 Task: Open Card Card0000000338 in  Board0000000085 in Workspace WS0000000029 in Trello. Add Member Nikrathi889@gmail.com to Card Card0000000338 in  Board0000000085 in Workspace WS0000000029 in Trello. Add Yellow Label titled Label0000000338 to Card Card0000000338 in  Board0000000085 in Workspace WS0000000029 in Trello. Add Checklist CL0000000338 to Card Card0000000338 in  Board0000000085 in Workspace WS0000000029 in Trello. Add Dates with Start Date as May 08 2023 and Due Date as May 31 2023 to Card Card0000000338 in  Board0000000085 in Workspace WS0000000029 in Trello
Action: Mouse moved to (116, 329)
Screenshot: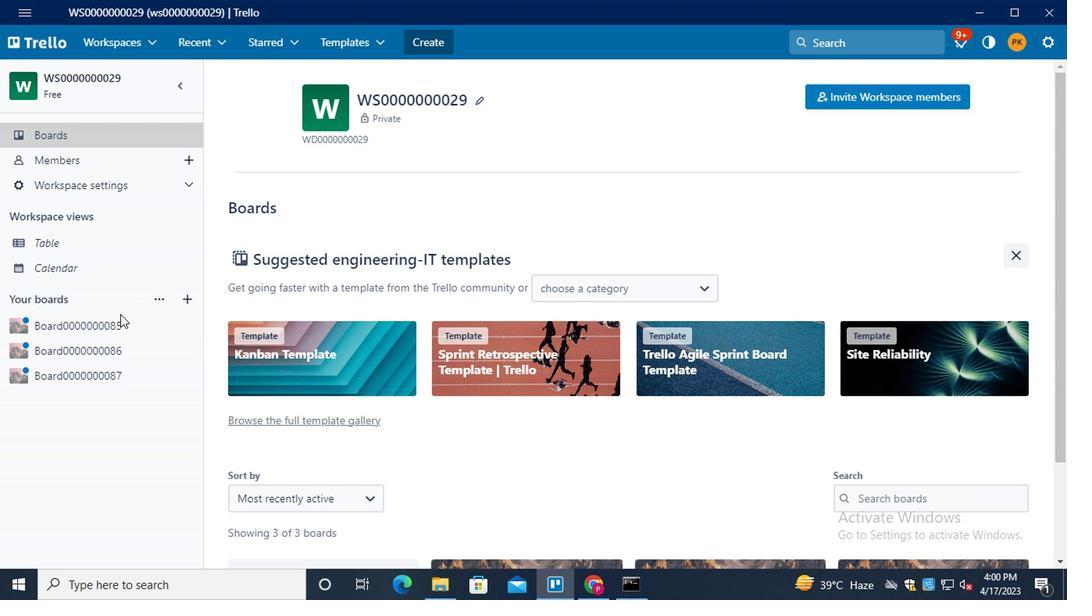 
Action: Mouse pressed left at (116, 329)
Screenshot: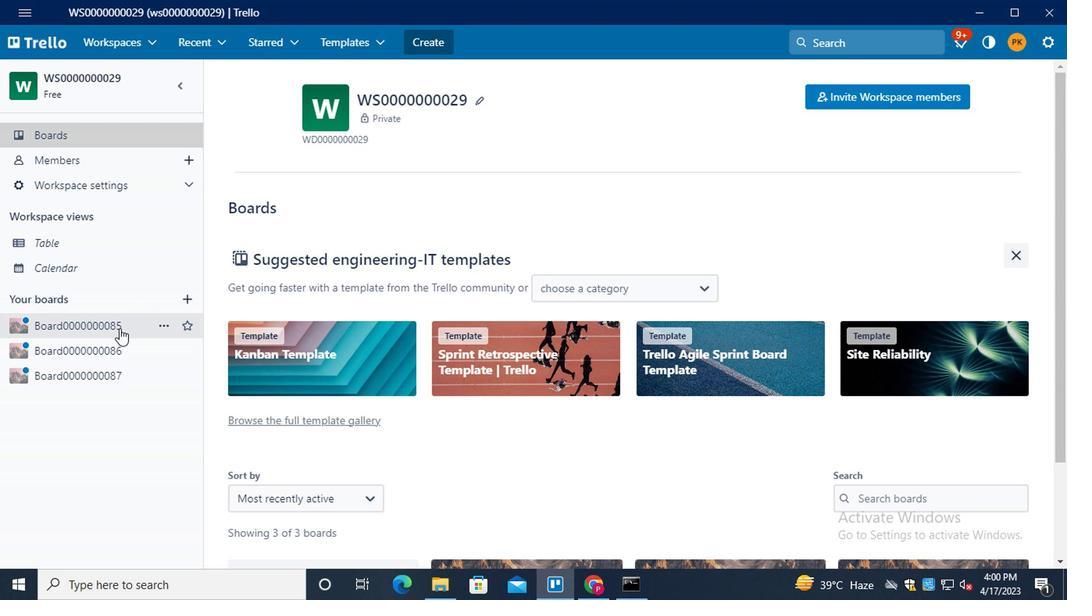 
Action: Mouse moved to (304, 290)
Screenshot: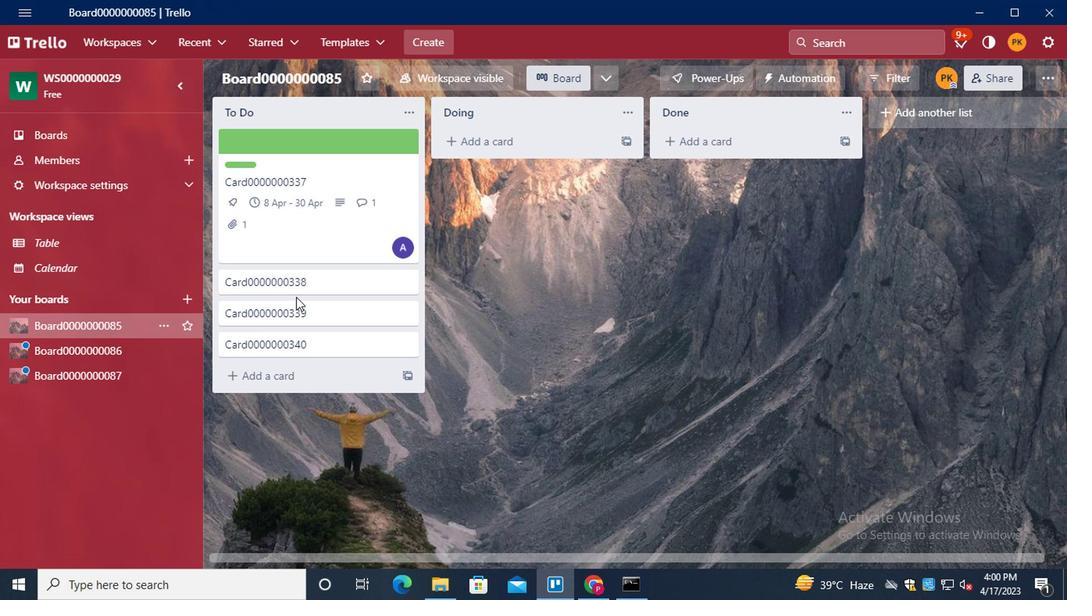
Action: Mouse pressed left at (304, 290)
Screenshot: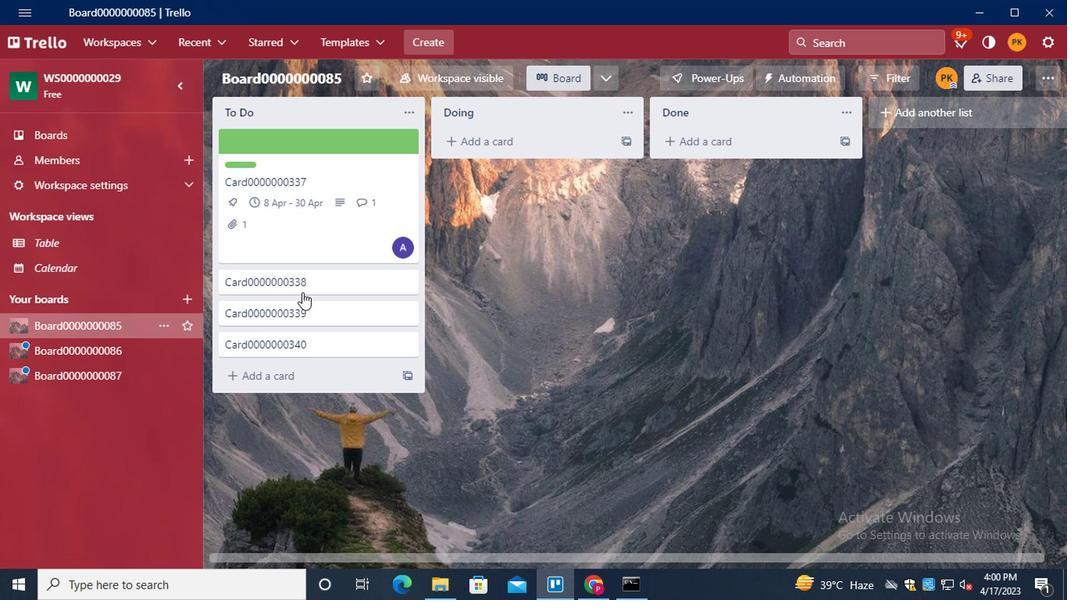 
Action: Mouse moved to (739, 153)
Screenshot: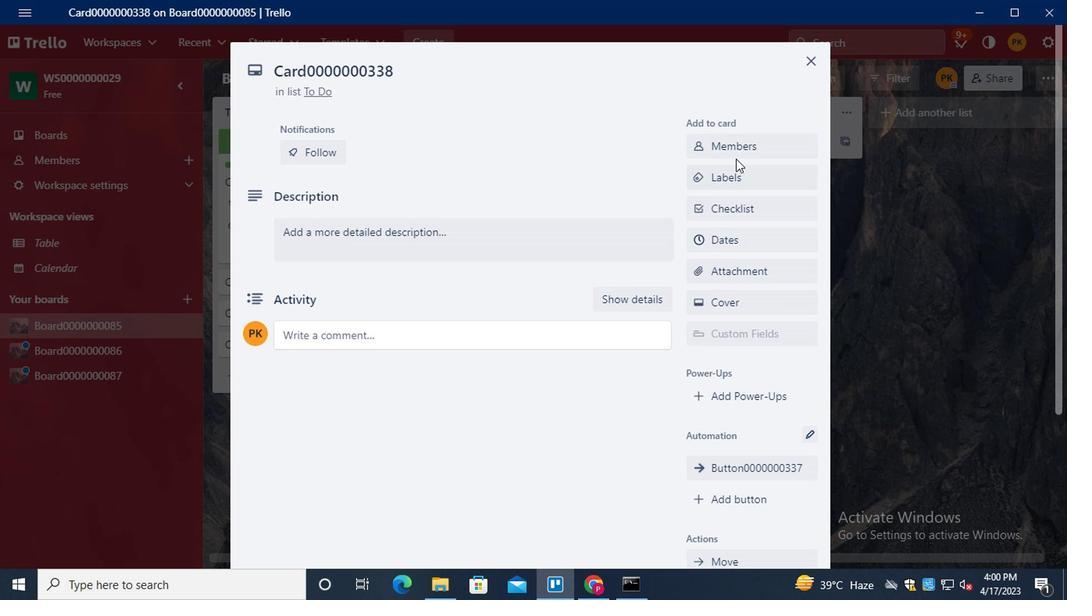
Action: Mouse pressed left at (739, 153)
Screenshot: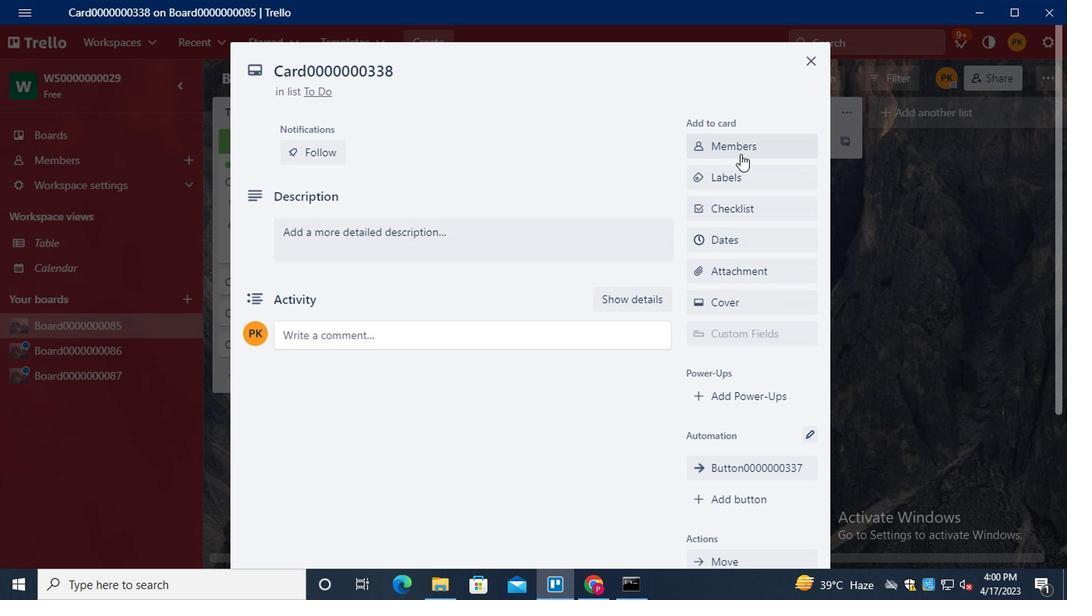 
Action: Mouse moved to (752, 222)
Screenshot: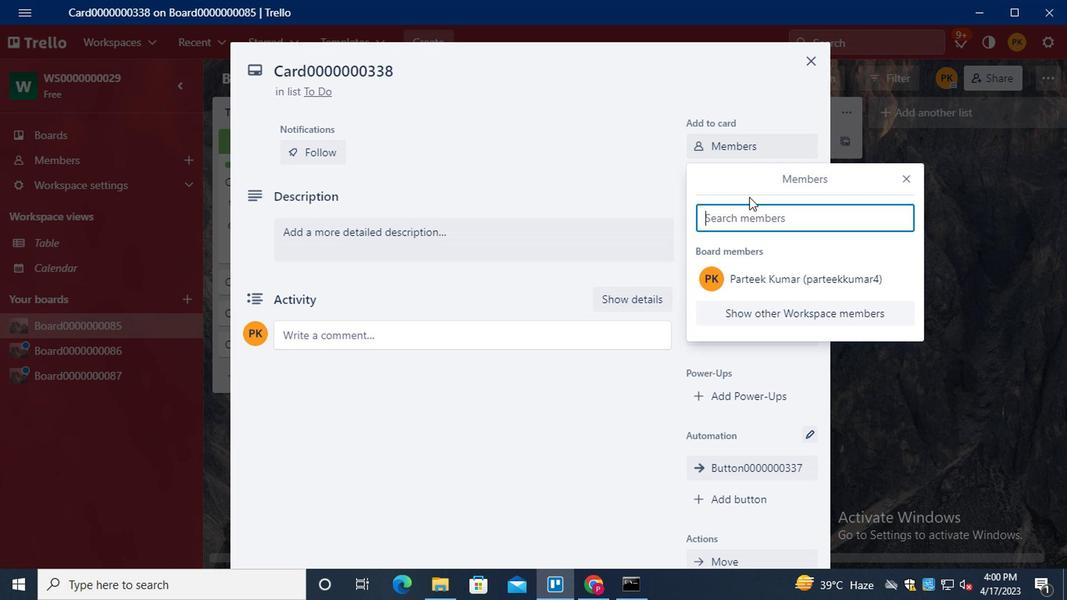 
Action: Key pressed <Key.shift>NIKRATHI889<Key.shift>@GMAIL.COM
Screenshot: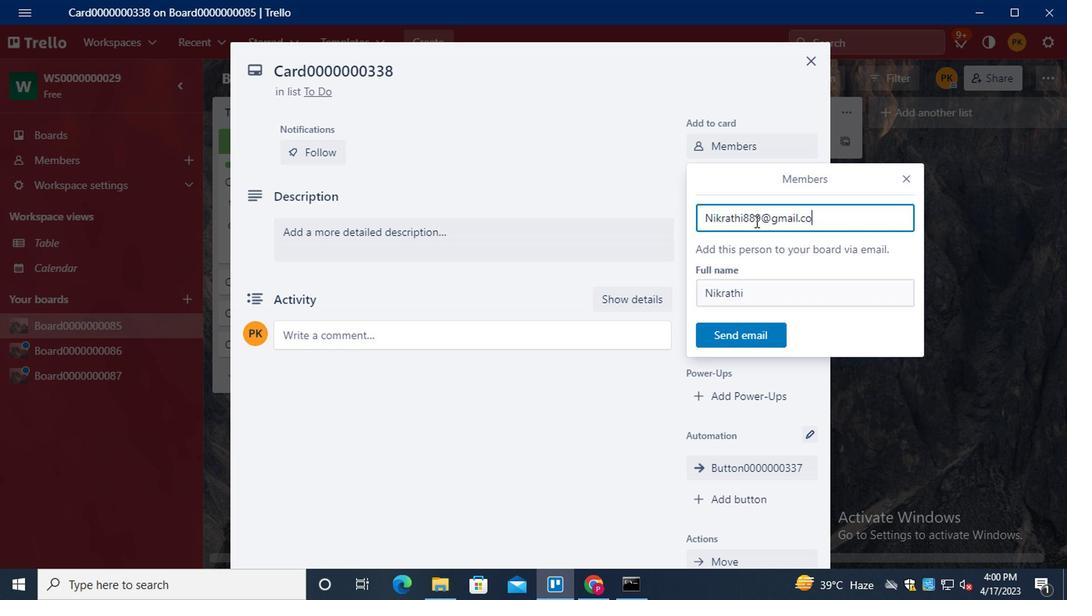 
Action: Mouse moved to (729, 333)
Screenshot: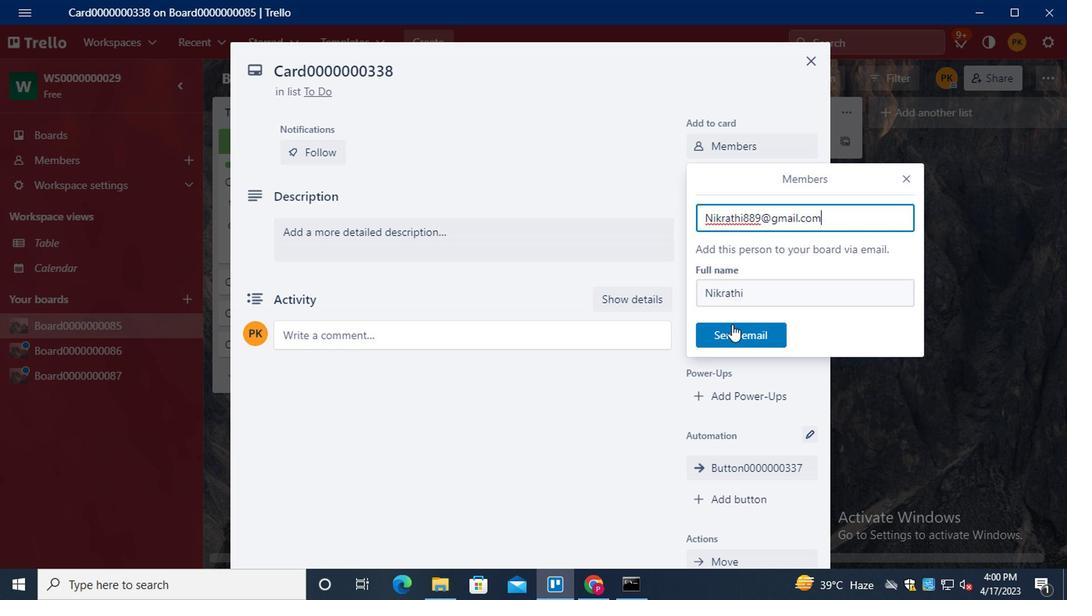 
Action: Mouse pressed left at (729, 333)
Screenshot: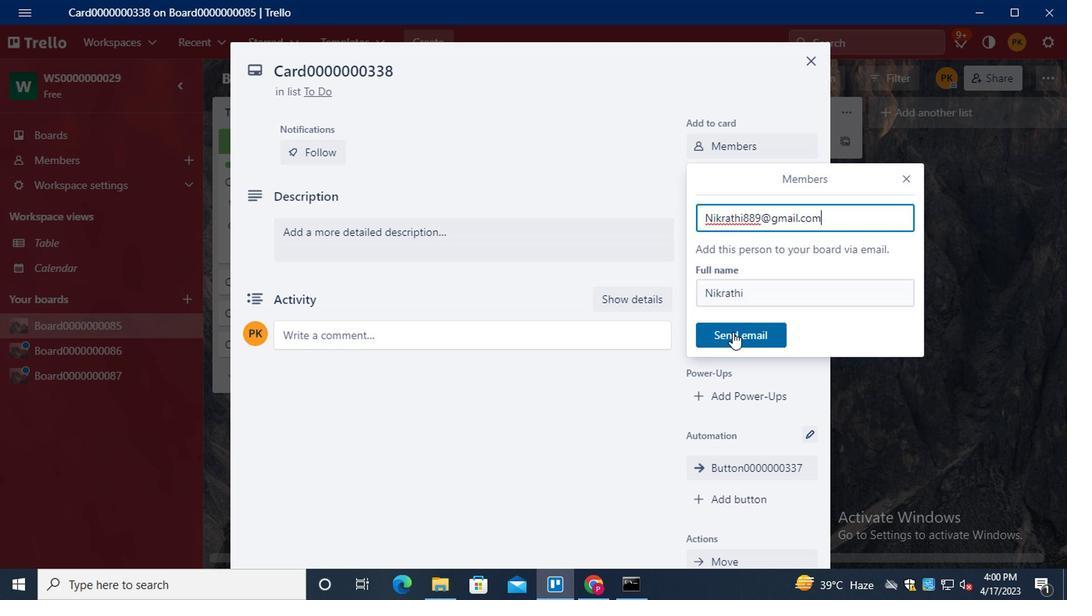 
Action: Mouse moved to (760, 185)
Screenshot: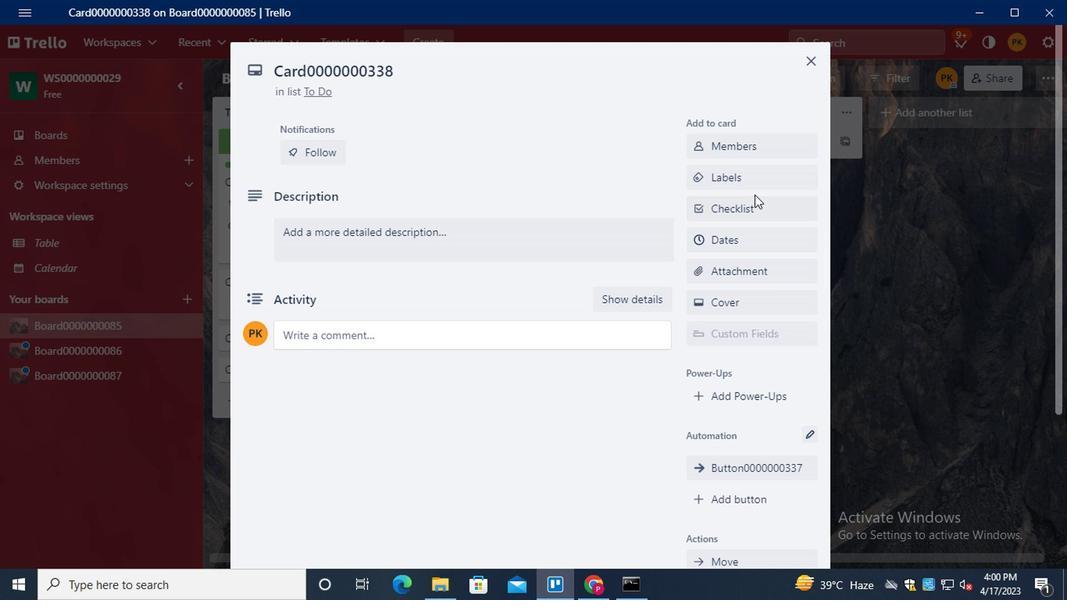 
Action: Mouse pressed left at (760, 185)
Screenshot: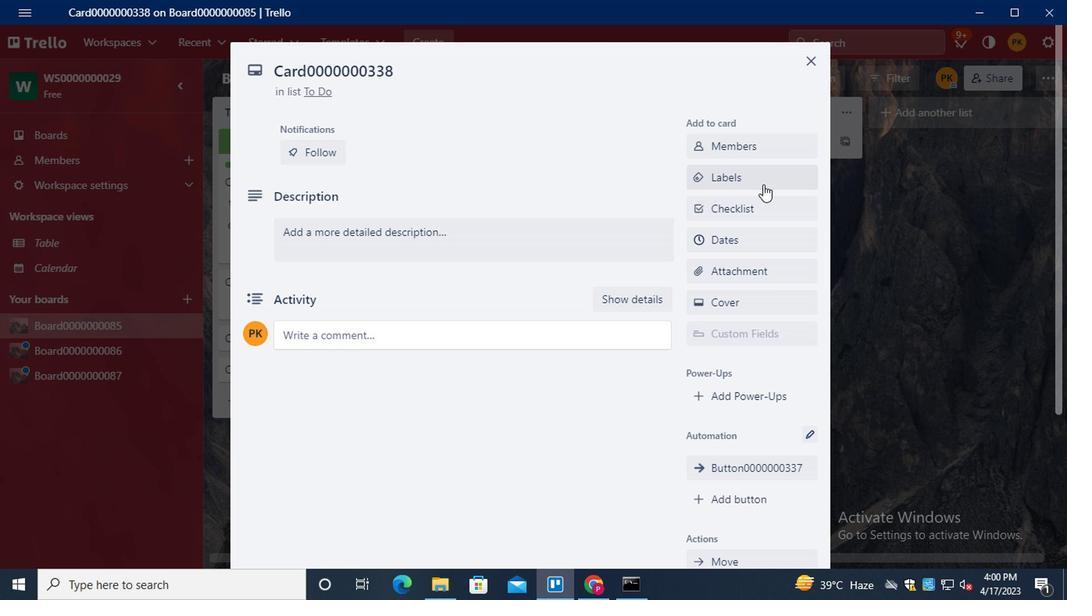 
Action: Mouse moved to (790, 379)
Screenshot: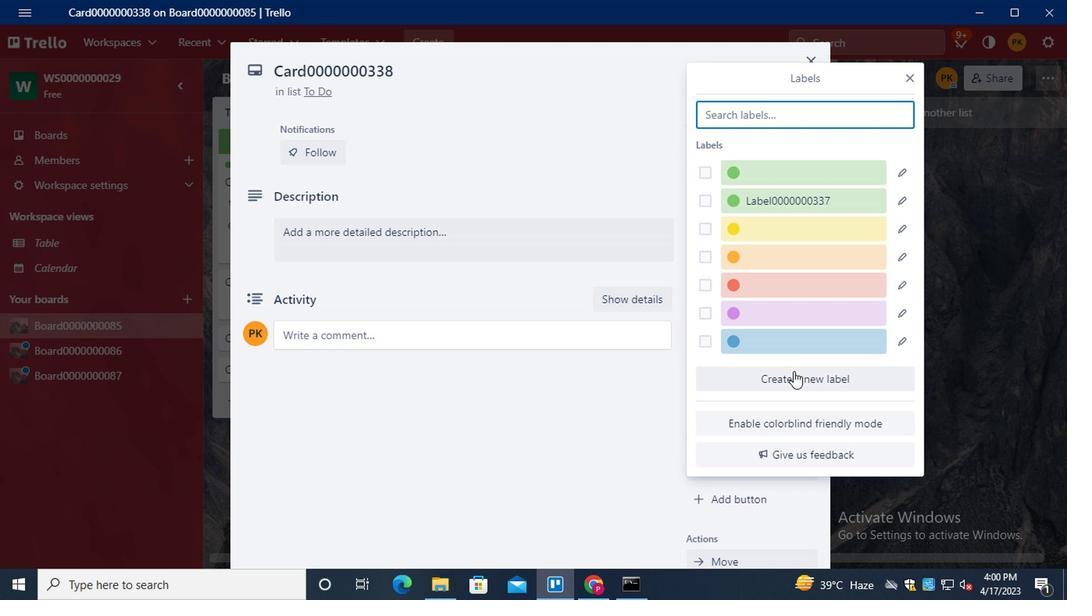 
Action: Mouse pressed left at (790, 379)
Screenshot: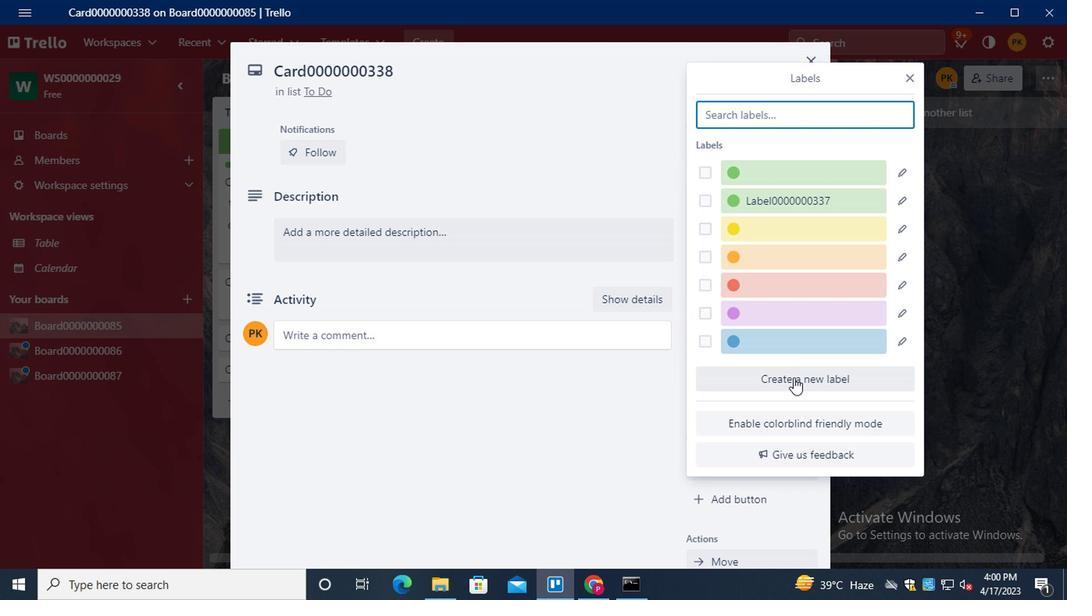 
Action: Mouse moved to (785, 340)
Screenshot: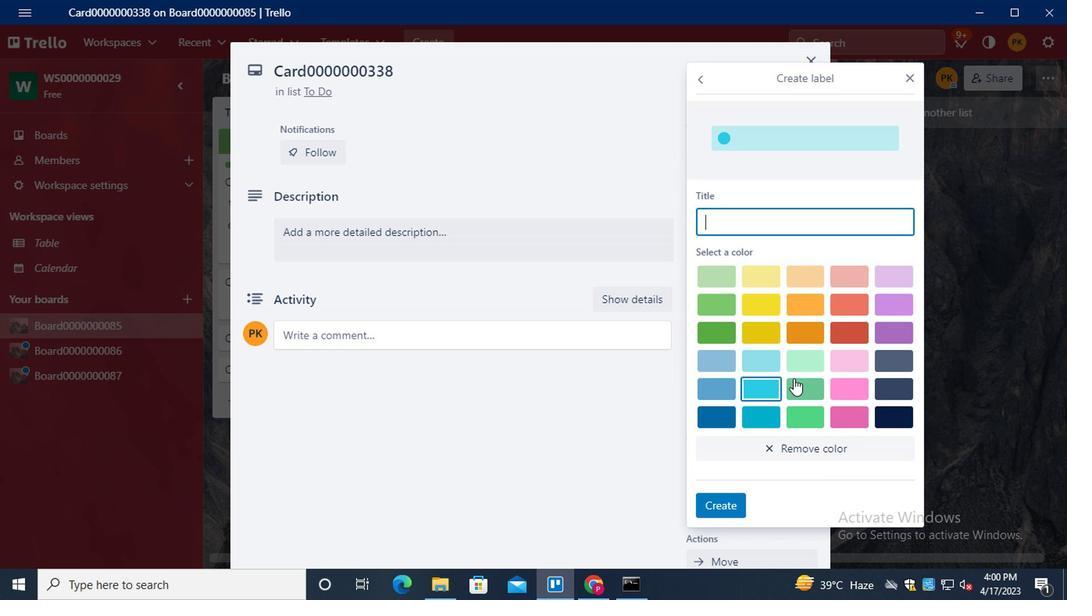 
Action: Key pressed <Key.shift><Key.shift><Key.shift><Key.shift><Key.shift><Key.shift><Key.shift><Key.shift><Key.shift><Key.shift>LABEL0000000338
Screenshot: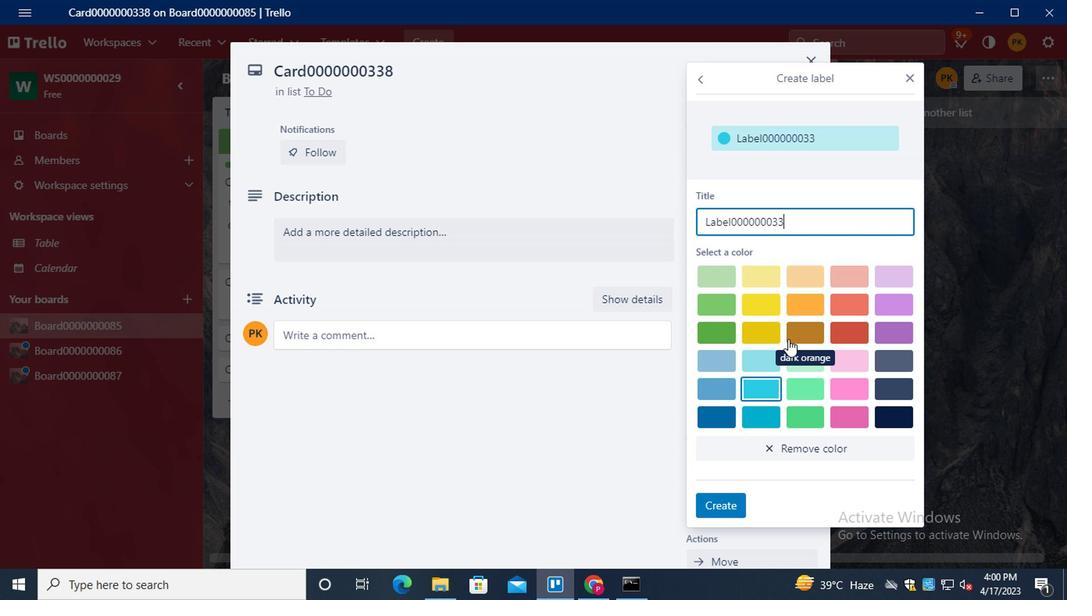 
Action: Mouse moved to (758, 312)
Screenshot: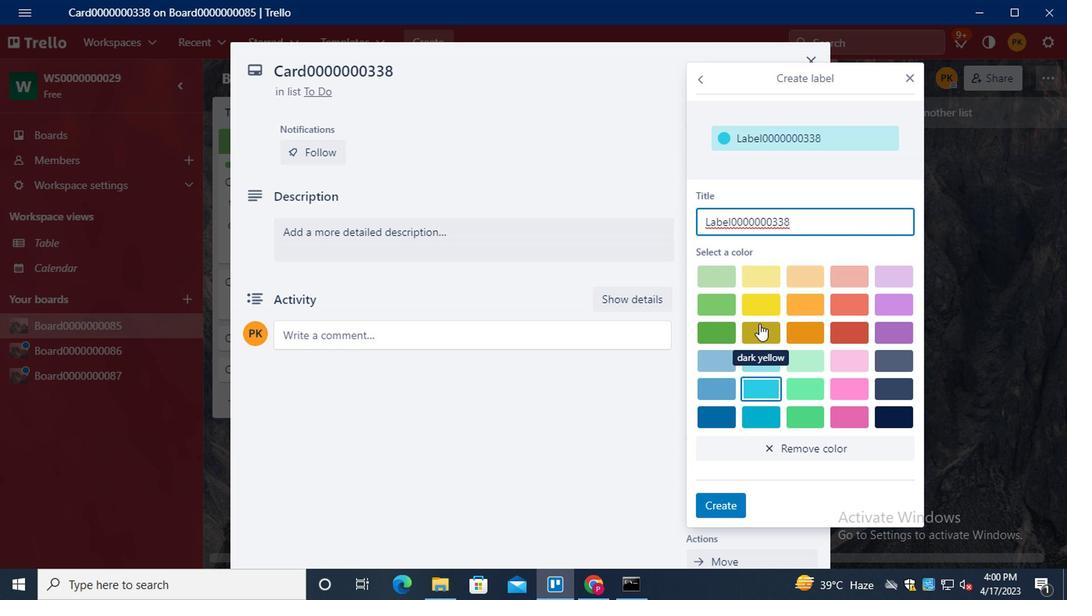 
Action: Mouse pressed left at (758, 312)
Screenshot: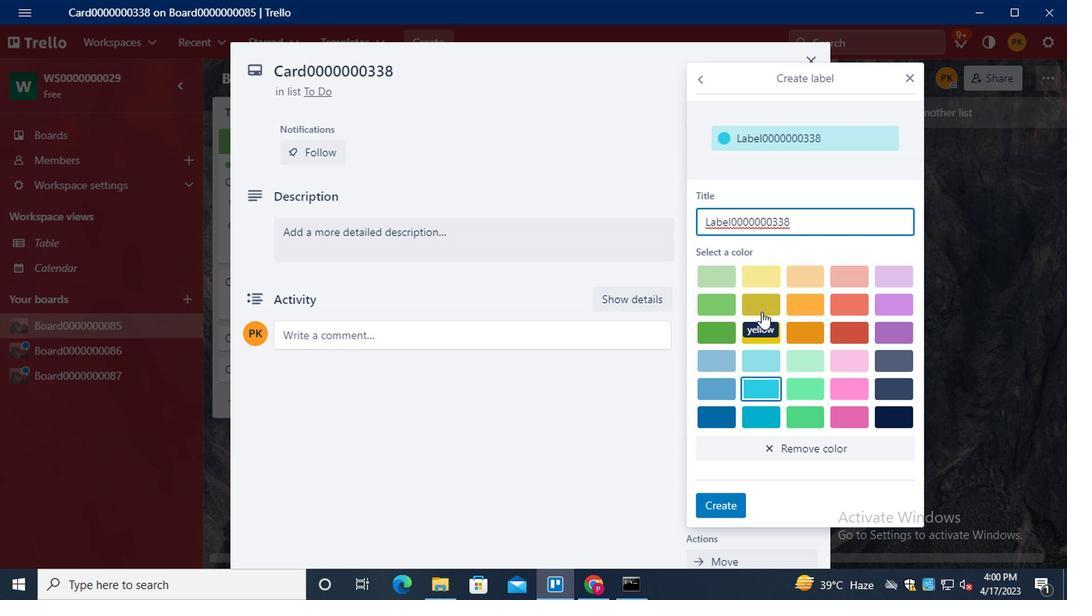 
Action: Mouse moved to (712, 517)
Screenshot: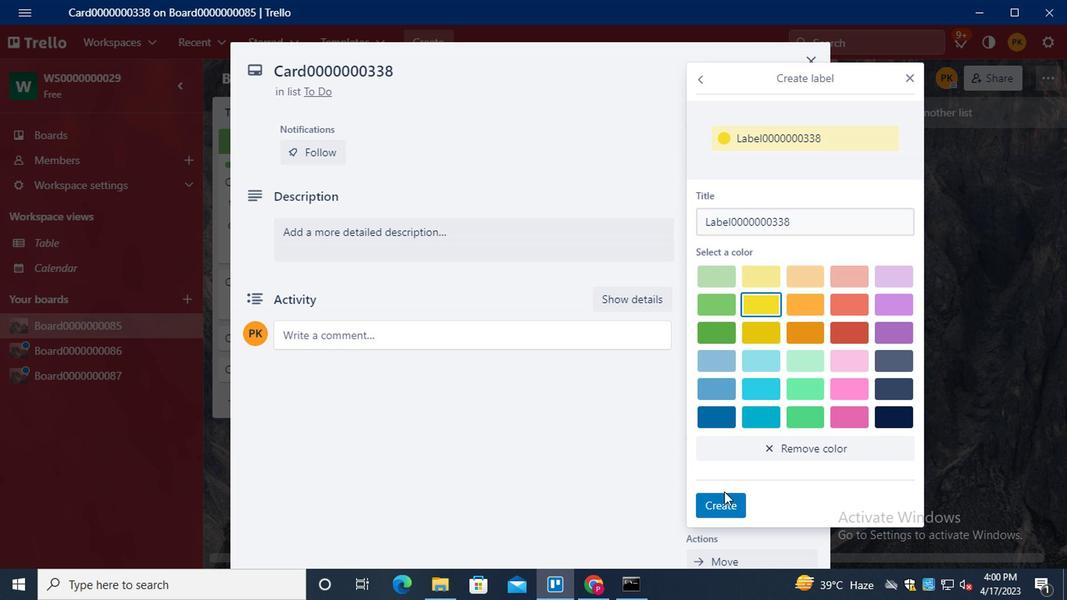 
Action: Mouse pressed left at (712, 517)
Screenshot: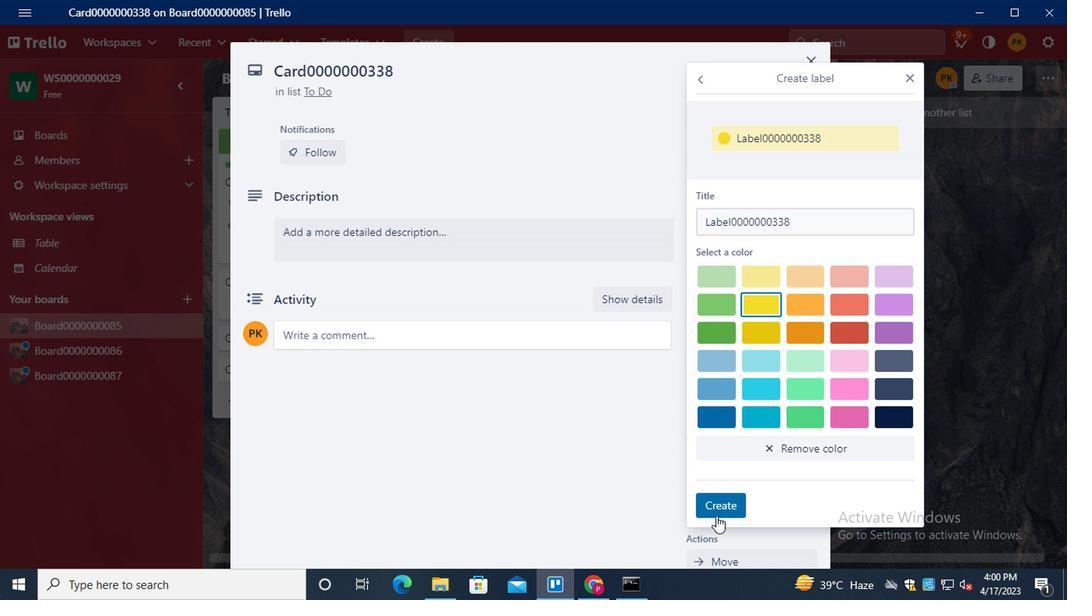 
Action: Mouse moved to (906, 77)
Screenshot: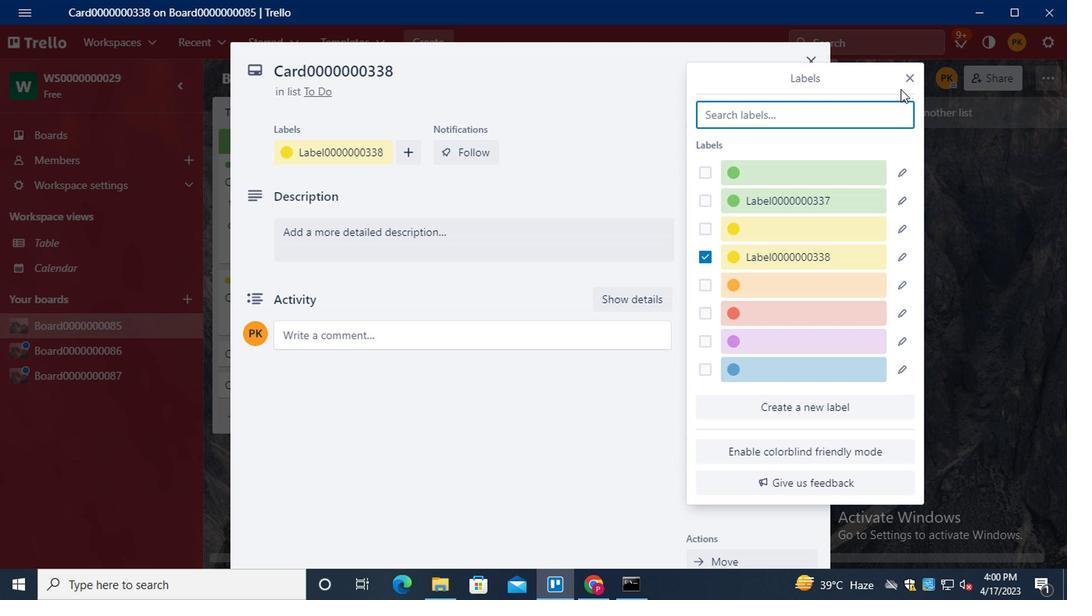 
Action: Mouse pressed left at (906, 77)
Screenshot: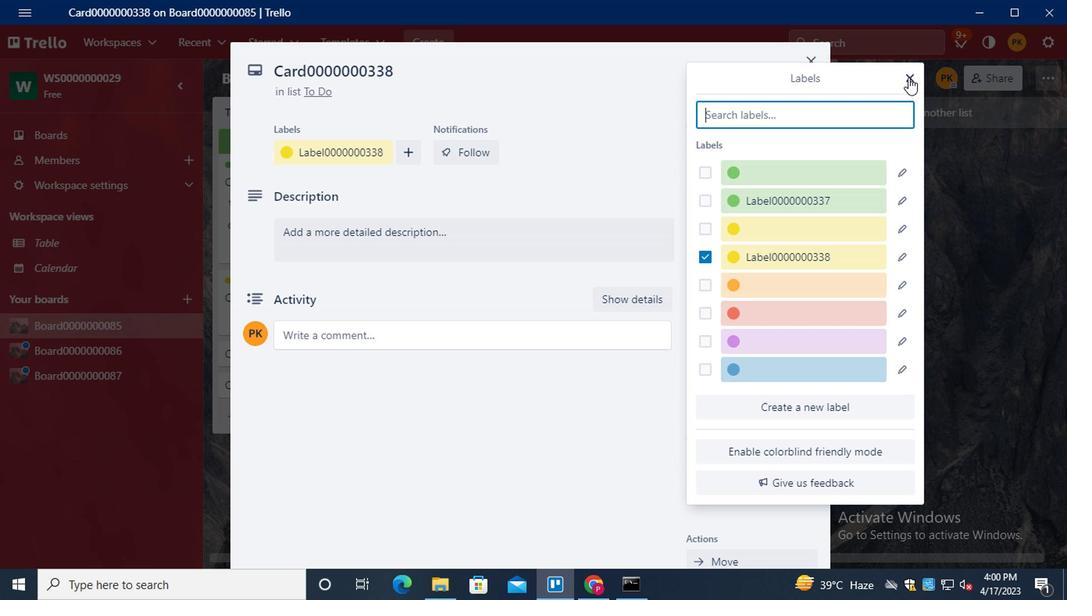
Action: Mouse moved to (750, 213)
Screenshot: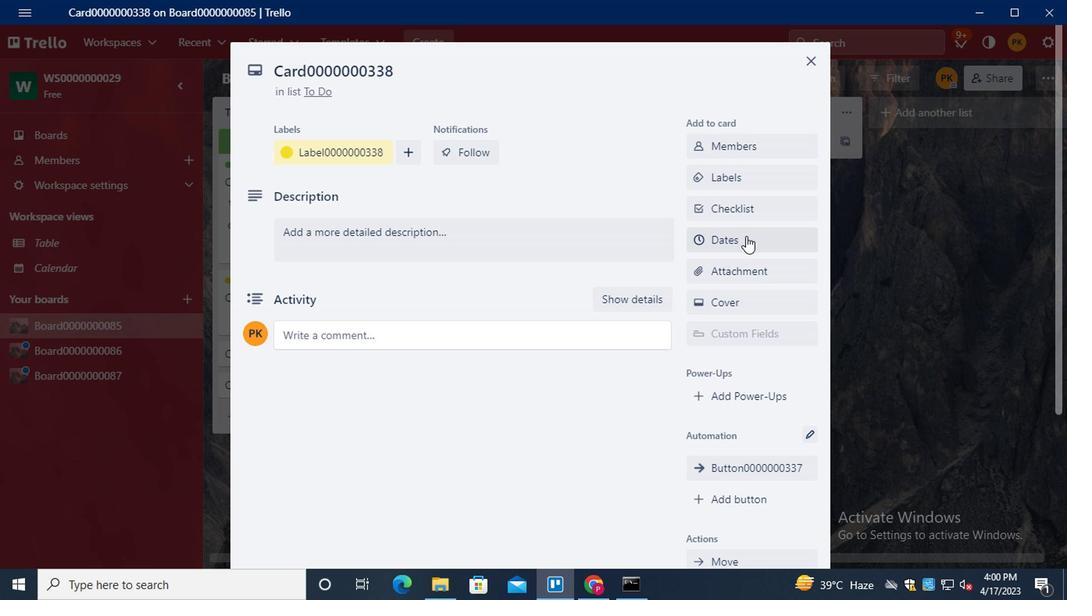 
Action: Mouse pressed left at (750, 213)
Screenshot: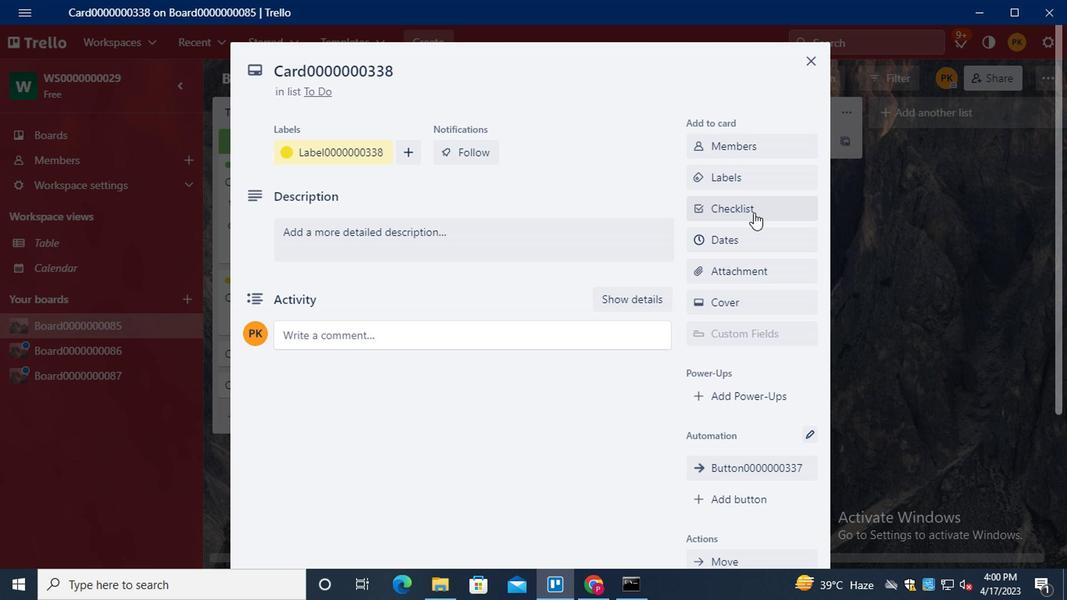 
Action: Key pressed <Key.shift><Key.shift><Key.shift><Key.shift><Key.shift>CL0000000338
Screenshot: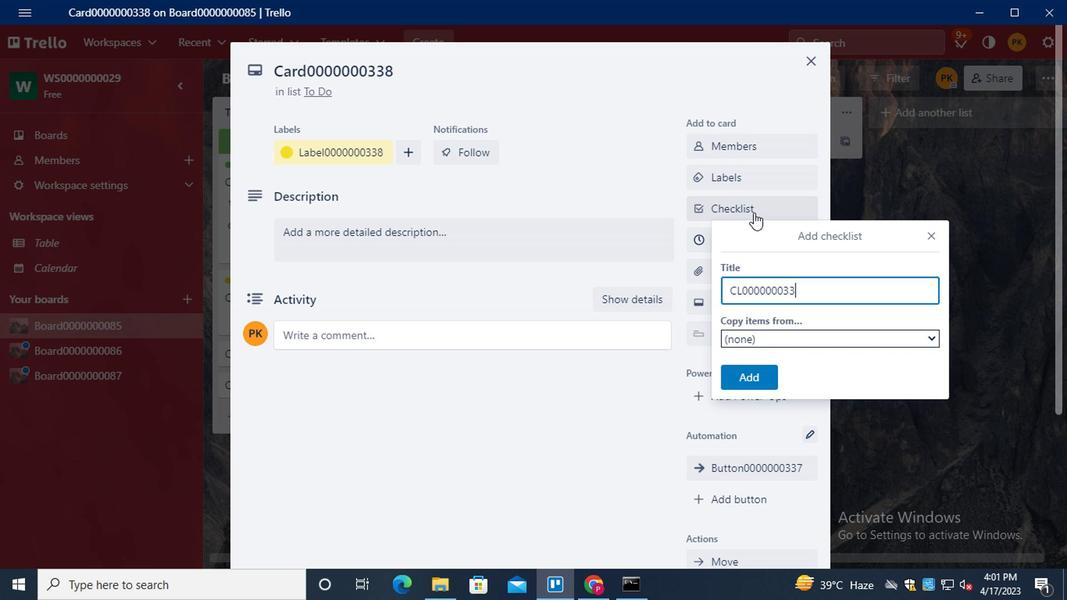 
Action: Mouse moved to (748, 372)
Screenshot: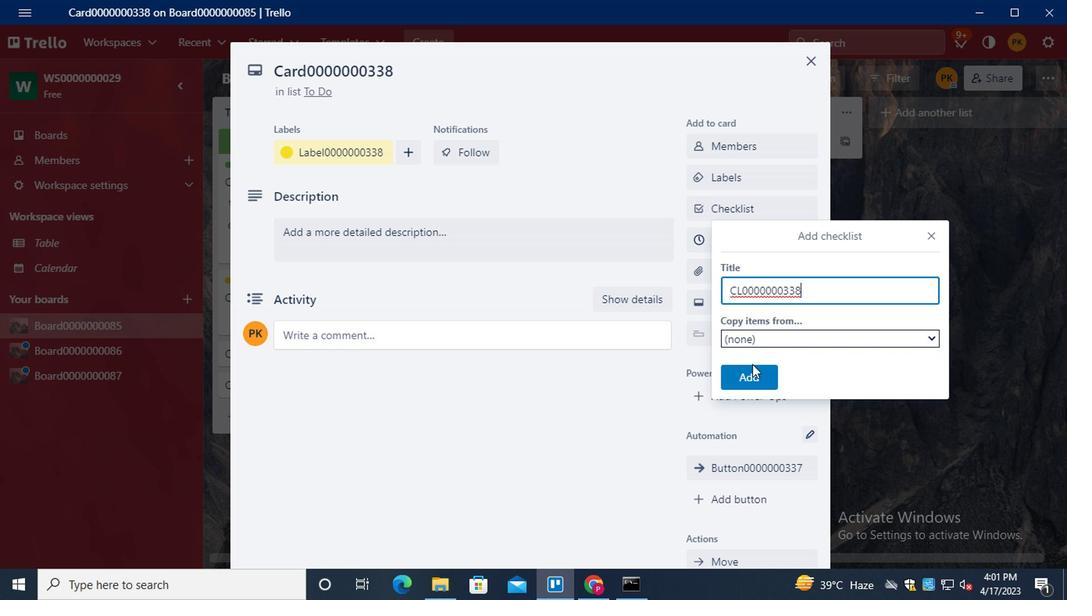 
Action: Mouse pressed left at (748, 372)
Screenshot: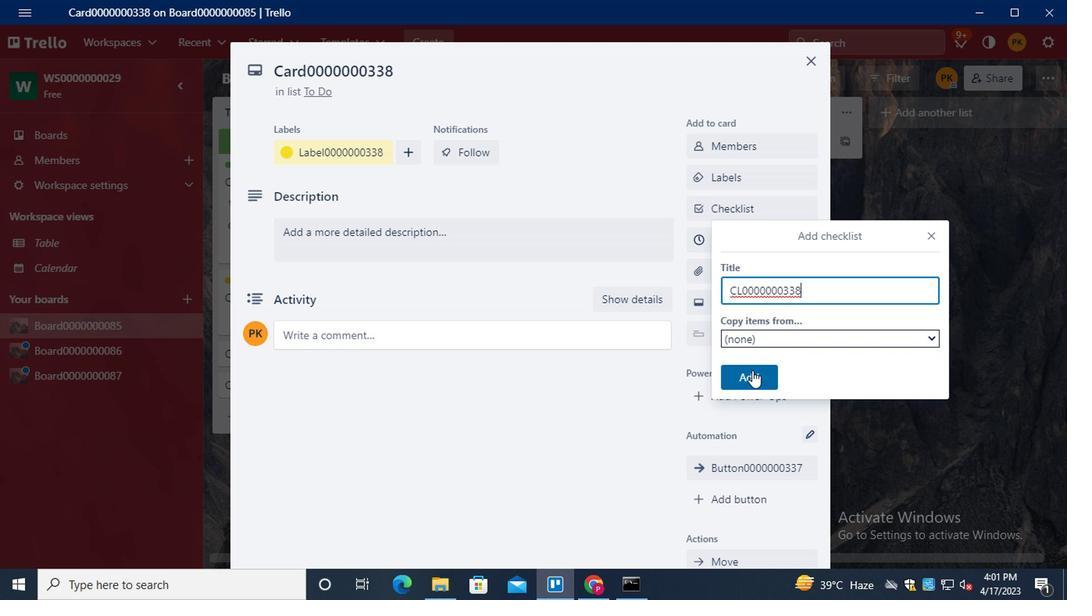 
Action: Mouse moved to (736, 241)
Screenshot: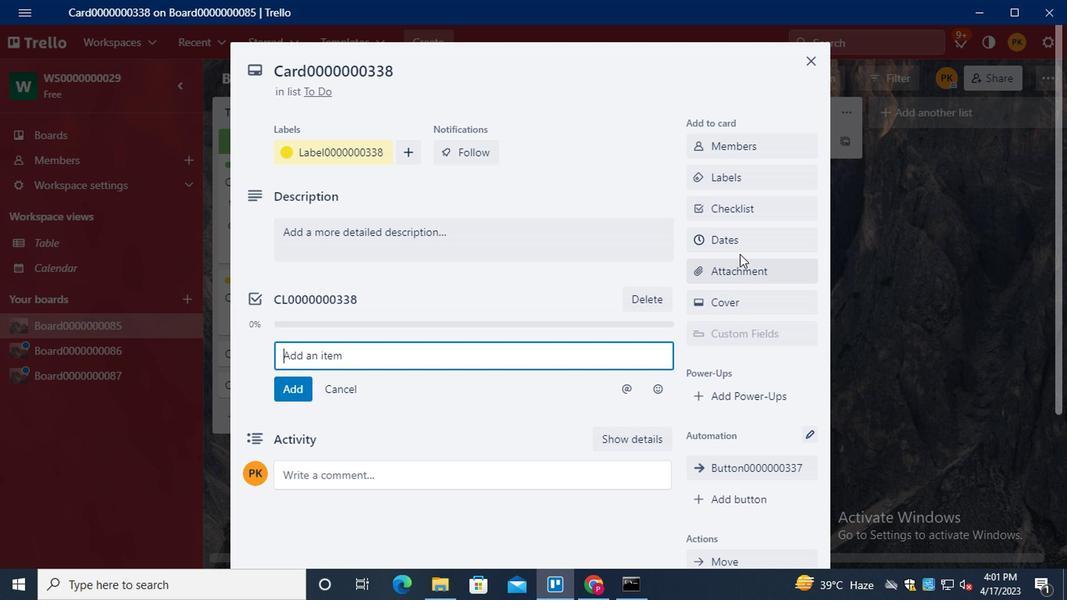 
Action: Mouse pressed left at (736, 241)
Screenshot: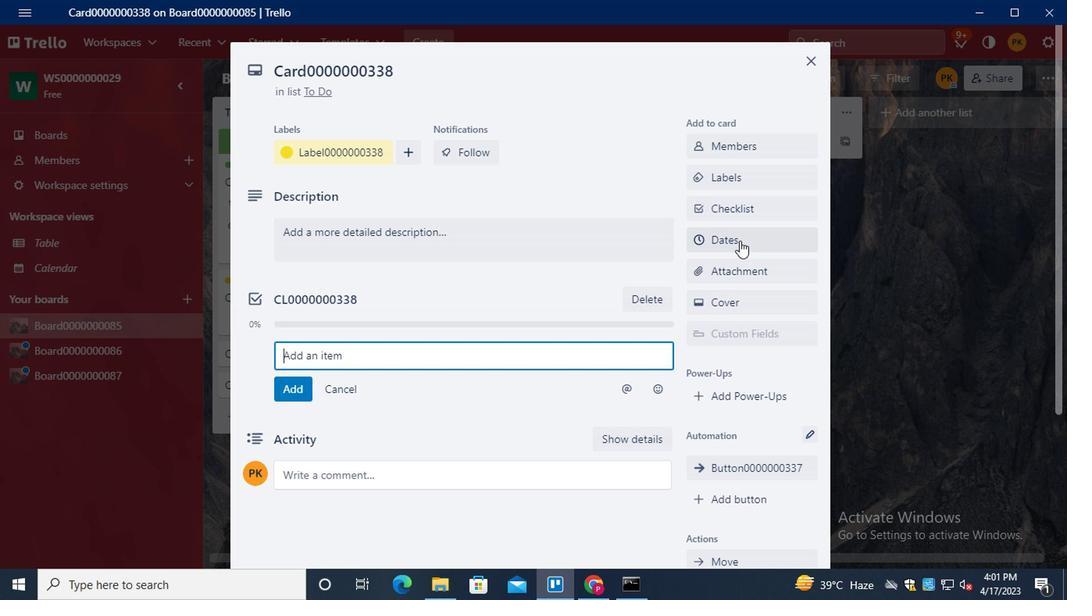 
Action: Mouse moved to (696, 360)
Screenshot: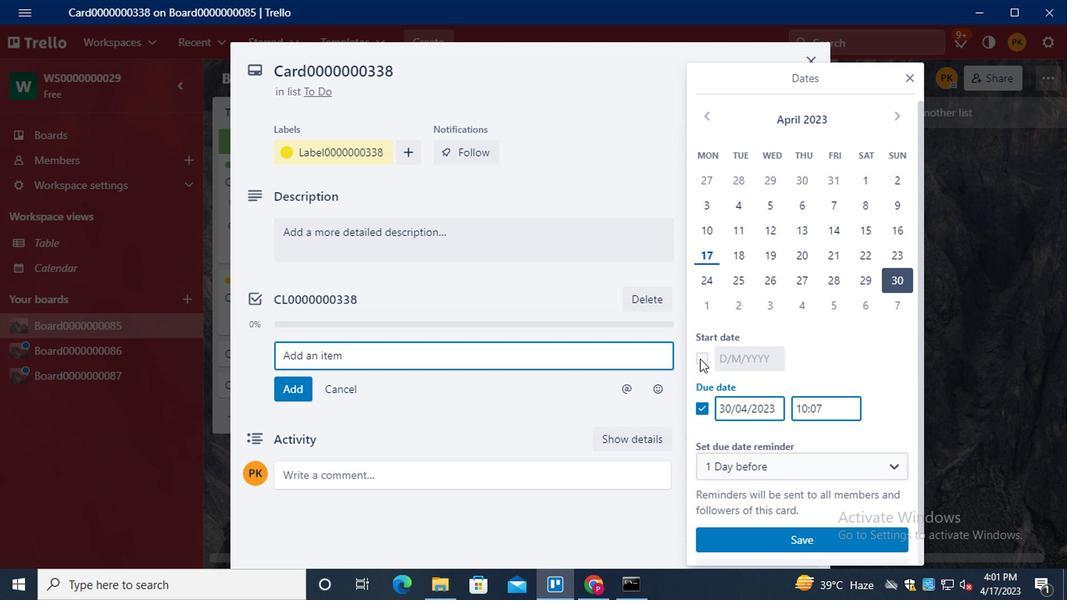 
Action: Mouse pressed left at (696, 360)
Screenshot: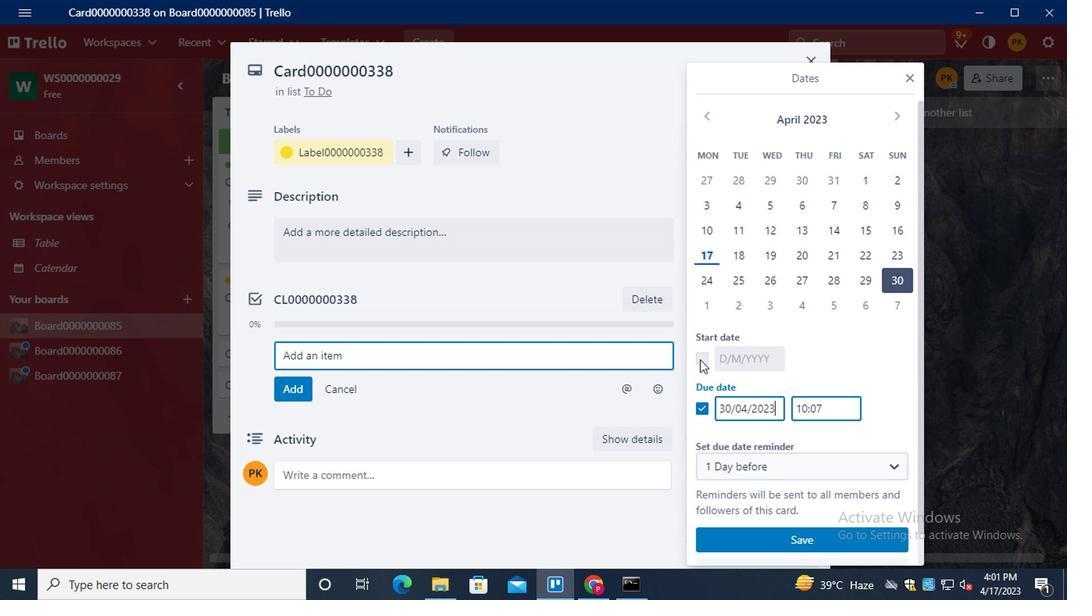 
Action: Mouse moved to (892, 123)
Screenshot: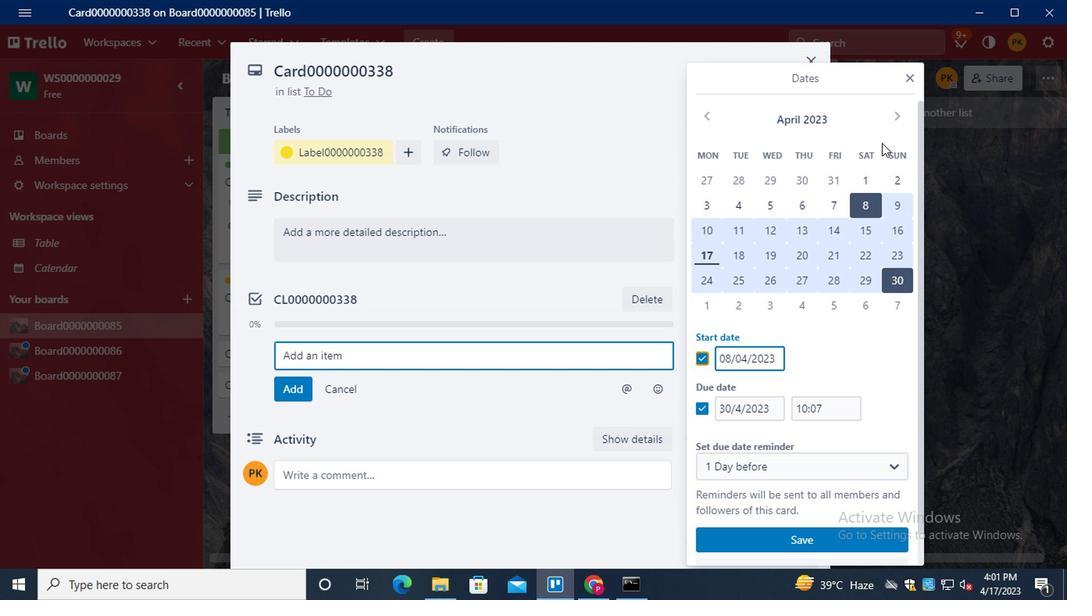 
Action: Mouse pressed left at (892, 123)
Screenshot: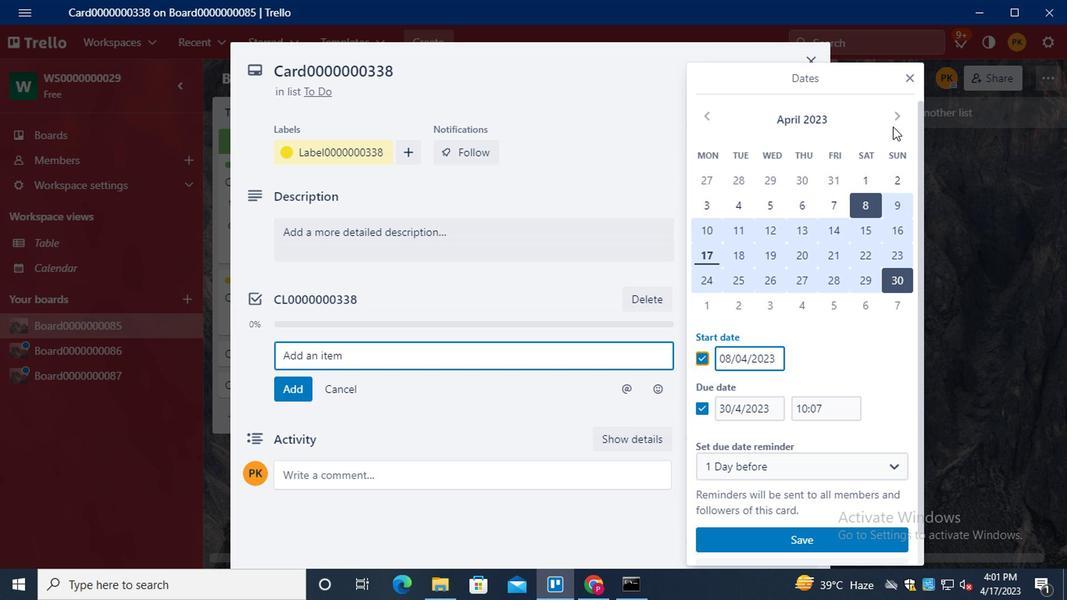 
Action: Mouse moved to (711, 206)
Screenshot: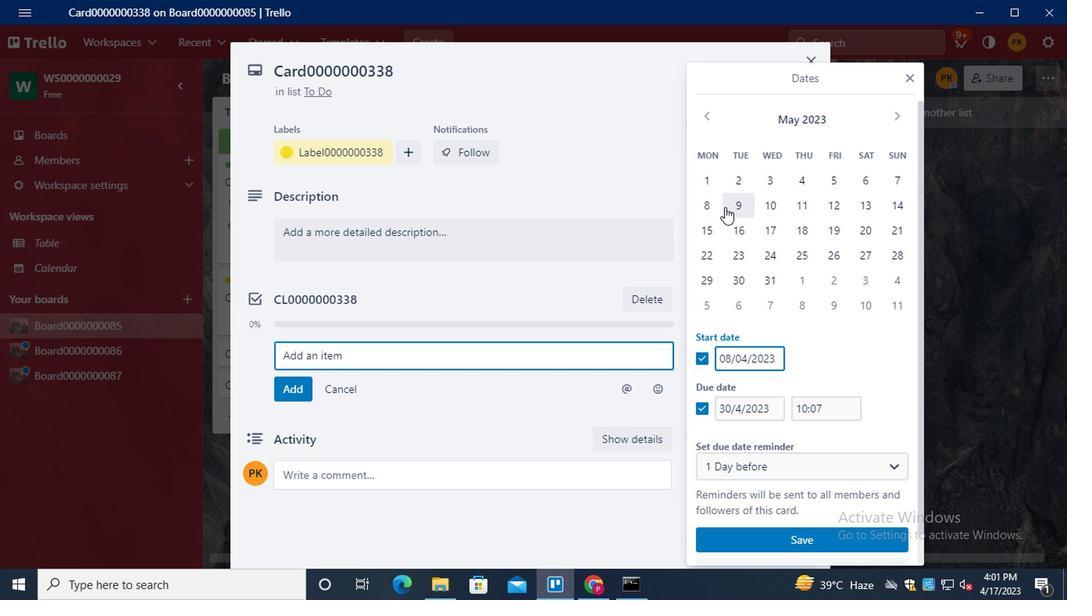 
Action: Mouse pressed left at (711, 206)
Screenshot: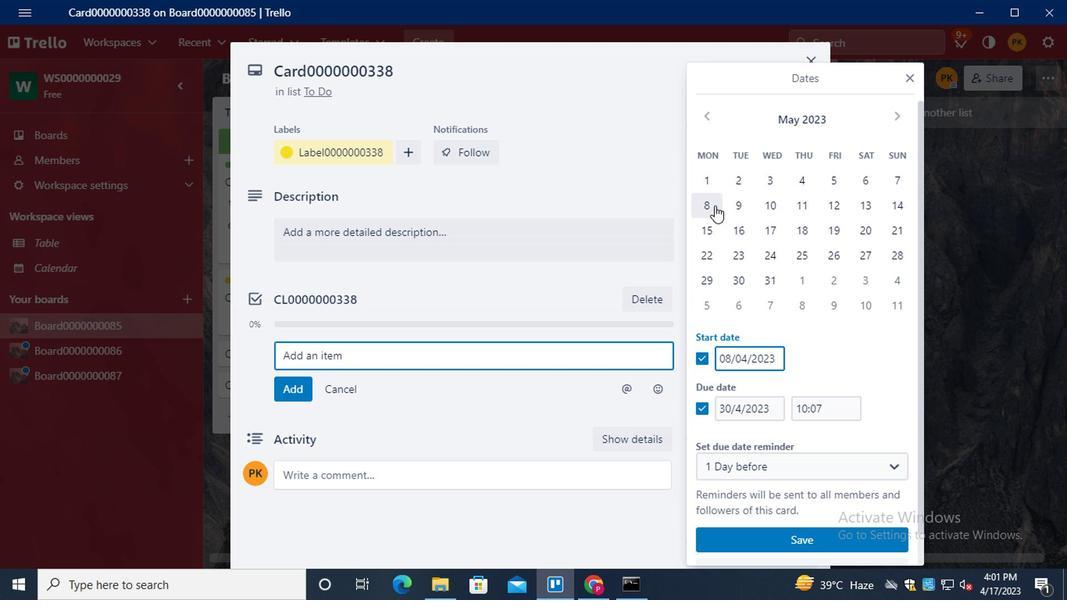 
Action: Mouse moved to (776, 276)
Screenshot: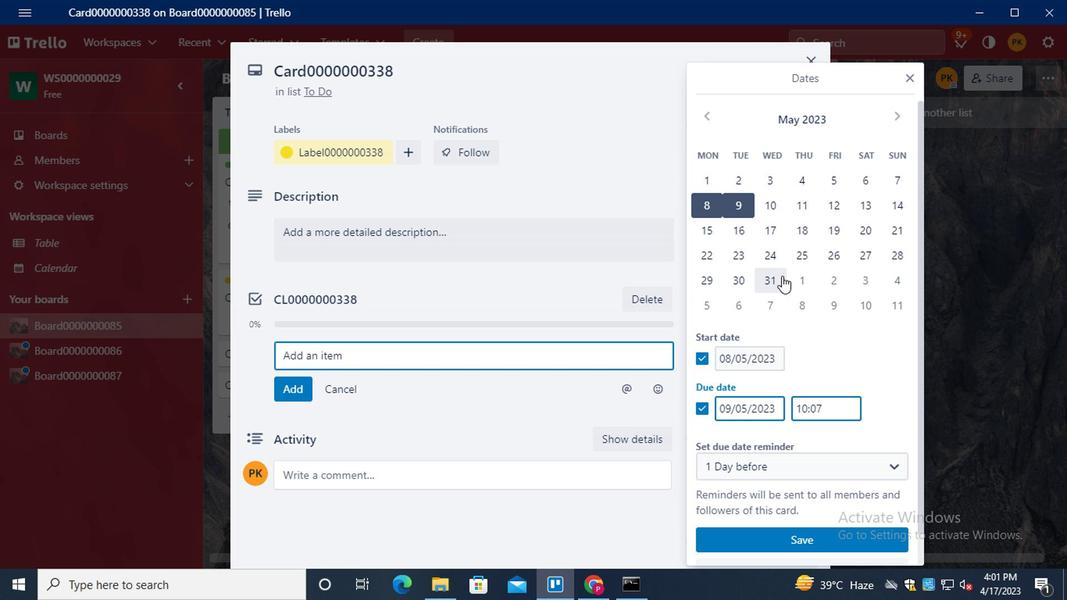 
Action: Mouse pressed left at (776, 276)
Screenshot: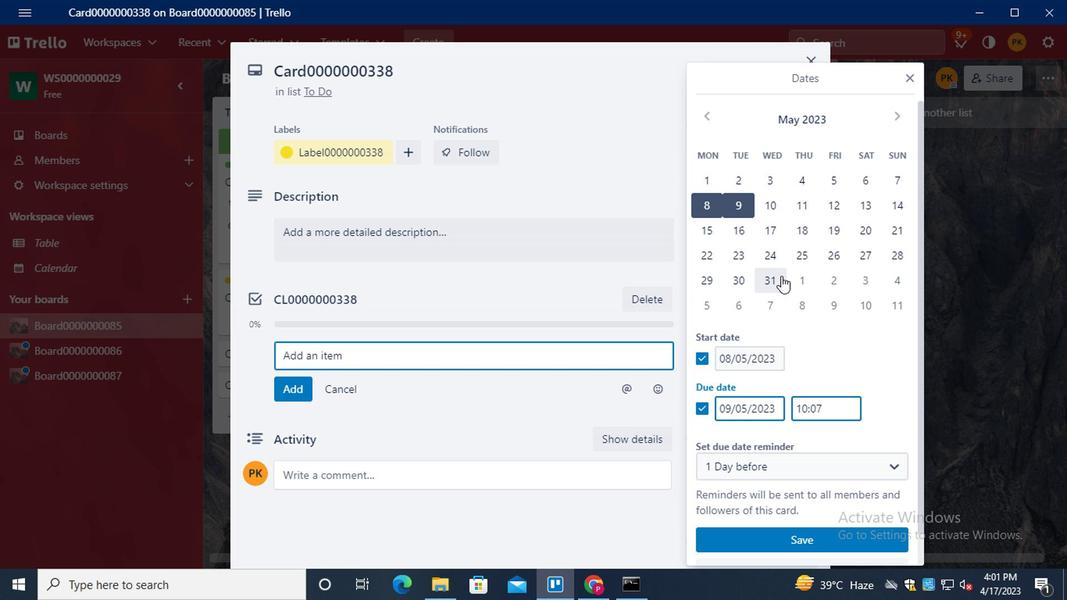 
Action: Mouse moved to (805, 541)
Screenshot: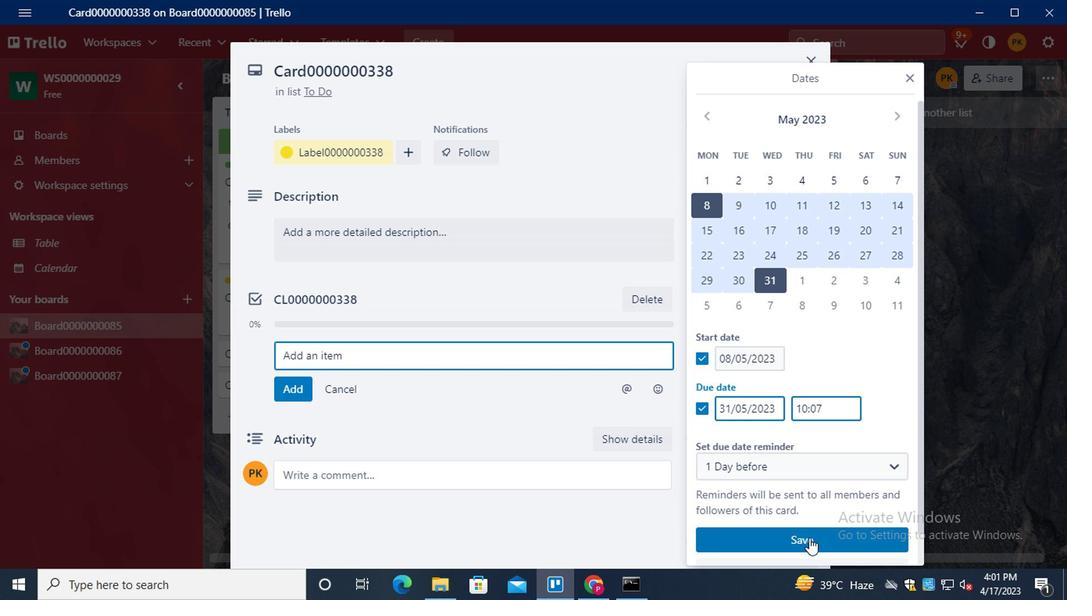 
Action: Mouse pressed left at (805, 541)
Screenshot: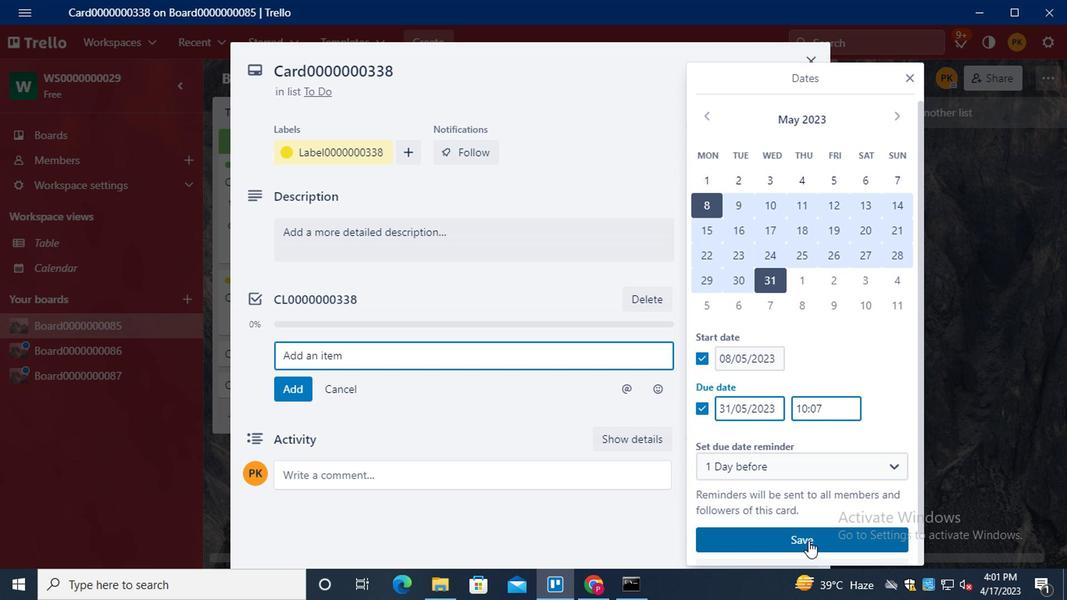 
Action: Mouse moved to (508, 372)
Screenshot: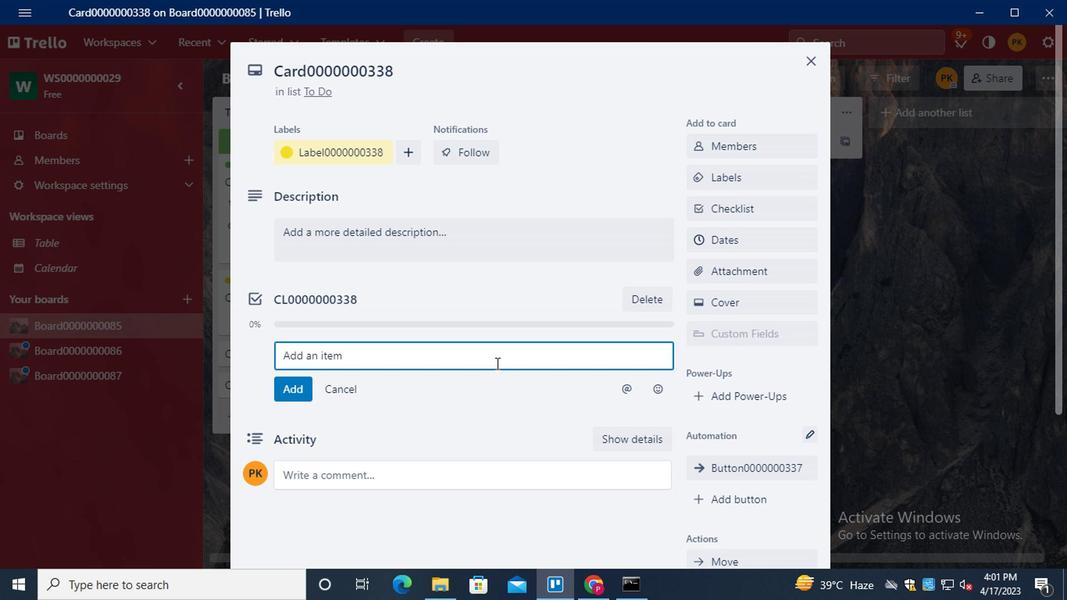 
Action: Mouse scrolled (508, 373) with delta (0, 1)
Screenshot: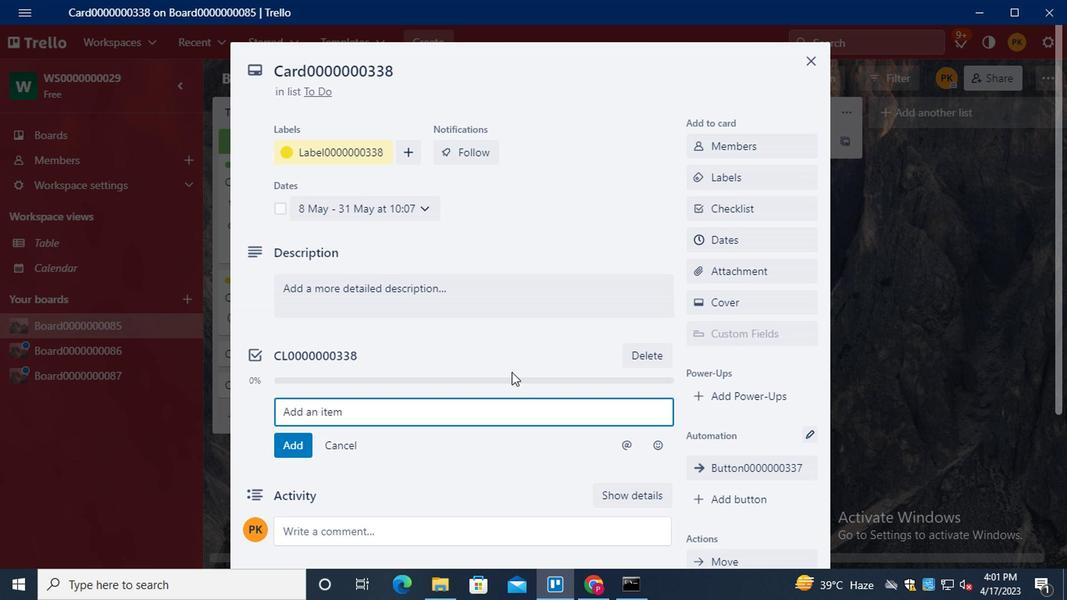 
Action: Mouse scrolled (508, 373) with delta (0, 1)
Screenshot: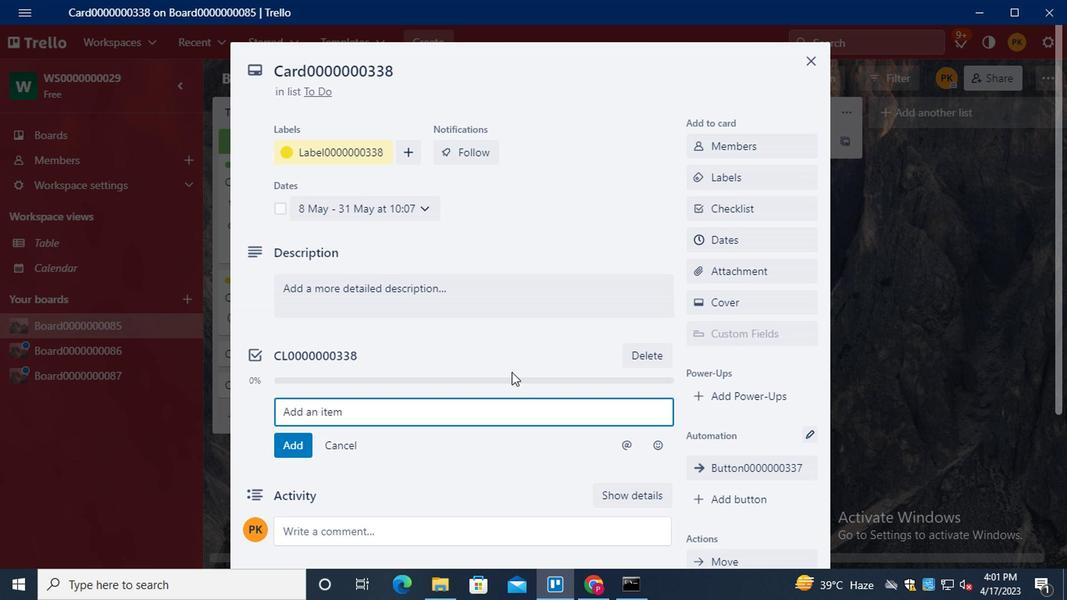 
Action: Mouse scrolled (508, 373) with delta (0, 1)
Screenshot: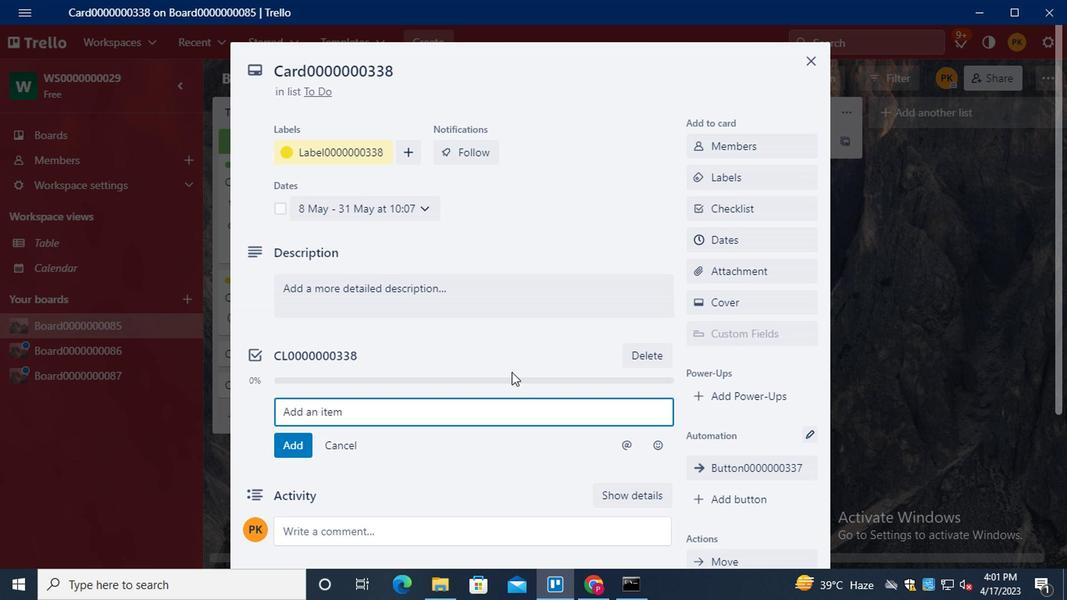 
Action: Mouse scrolled (508, 373) with delta (0, 1)
Screenshot: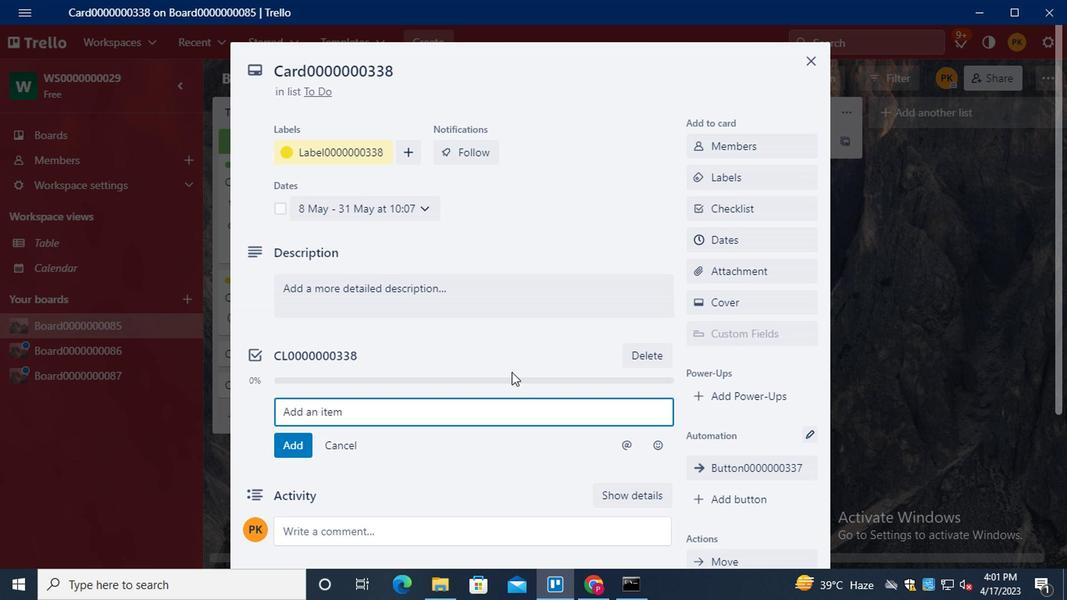 
